 Task: Set "Default preset setting used" for "H.264/MPEG-4 Part 10/AVC encoder (x264)" to medium.
Action: Mouse moved to (123, 17)
Screenshot: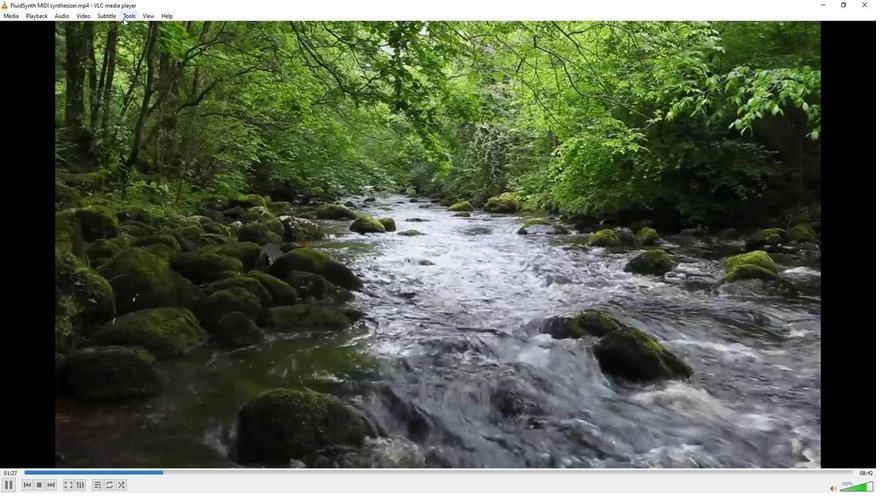 
Action: Mouse pressed left at (123, 17)
Screenshot: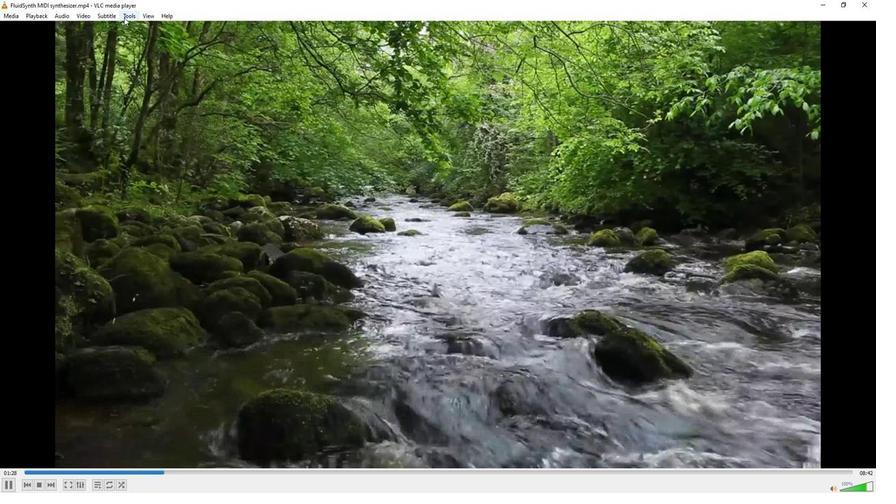 
Action: Mouse moved to (138, 123)
Screenshot: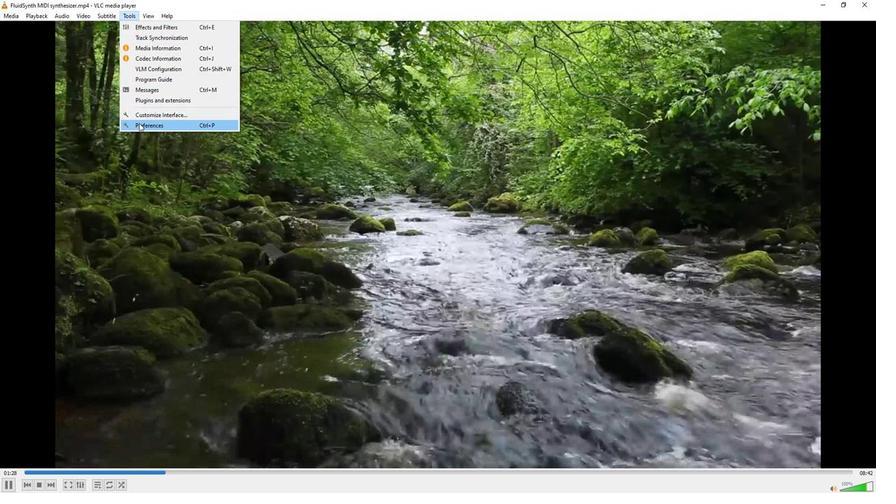 
Action: Mouse pressed left at (138, 123)
Screenshot: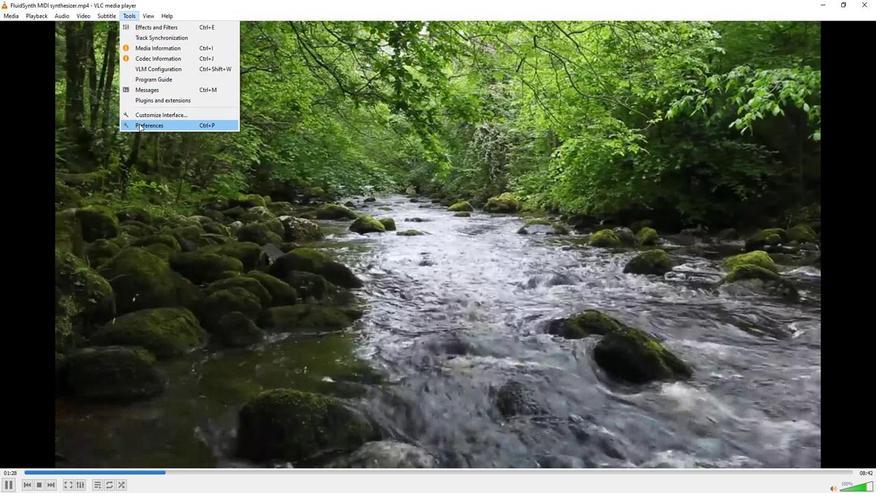 
Action: Mouse moved to (100, 384)
Screenshot: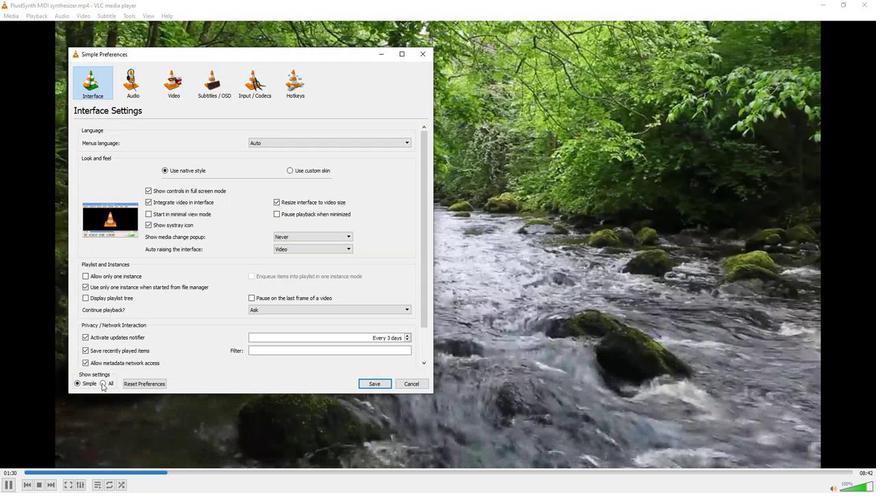 
Action: Mouse pressed left at (100, 384)
Screenshot: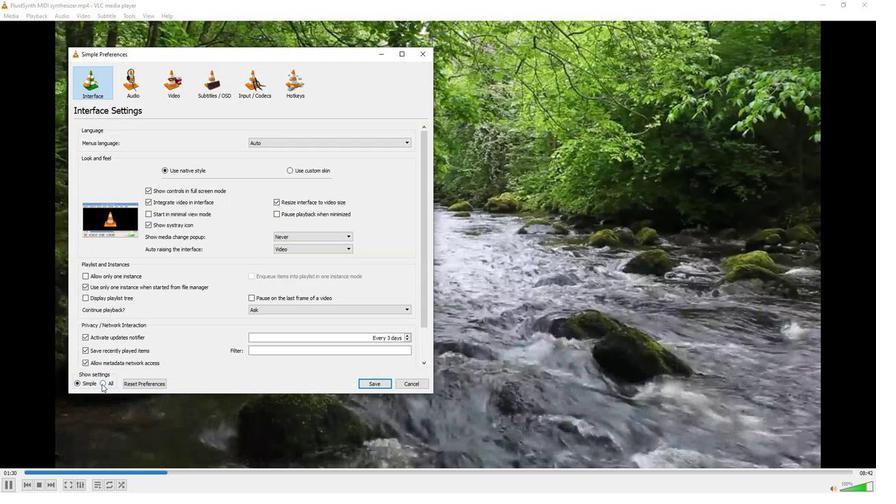 
Action: Mouse moved to (89, 292)
Screenshot: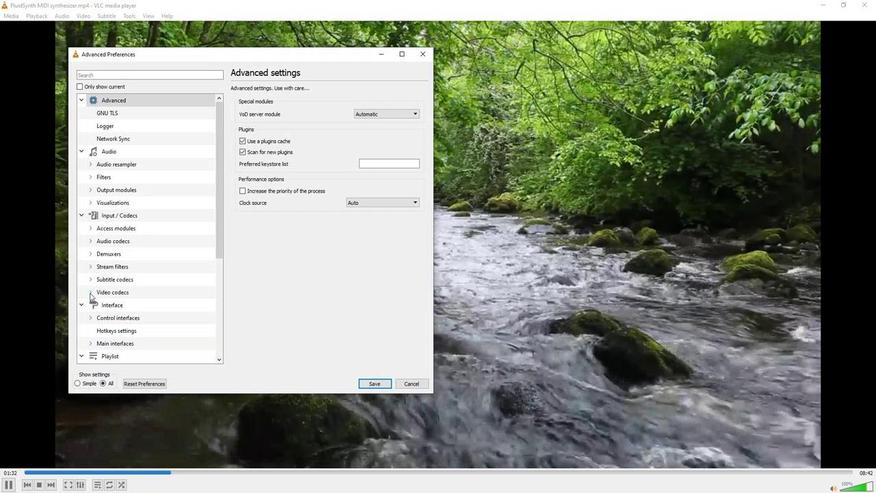 
Action: Mouse pressed left at (89, 292)
Screenshot: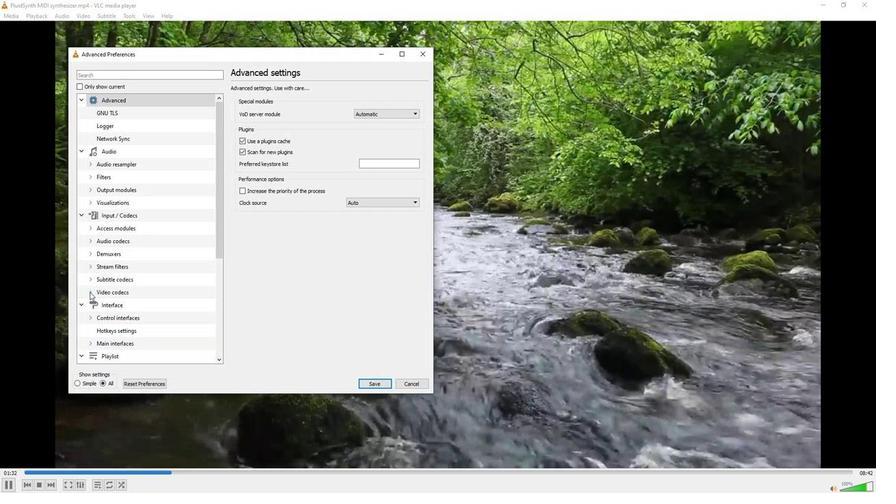 
Action: Mouse moved to (106, 321)
Screenshot: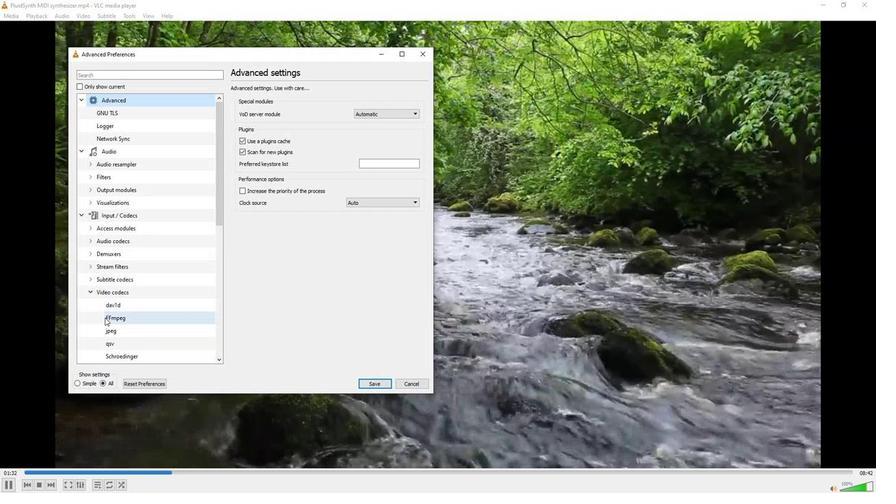 
Action: Mouse scrolled (106, 320) with delta (0, 0)
Screenshot: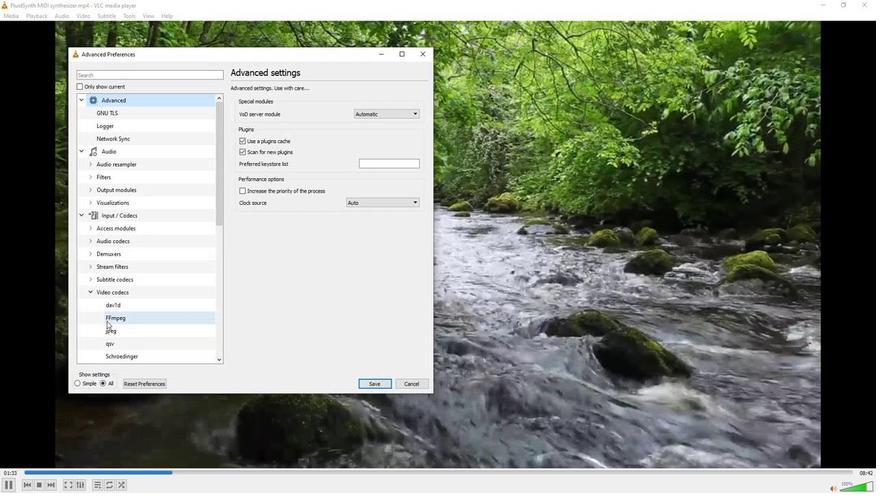 
Action: Mouse moved to (114, 358)
Screenshot: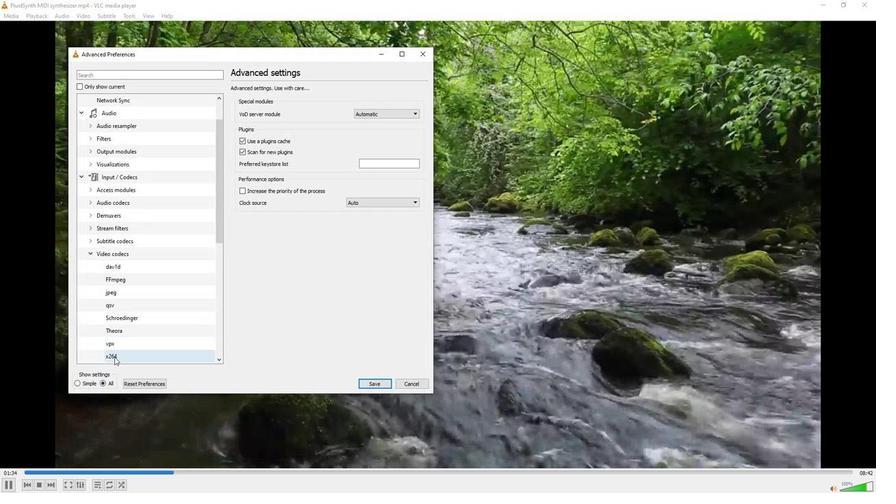 
Action: Mouse pressed left at (114, 358)
Screenshot: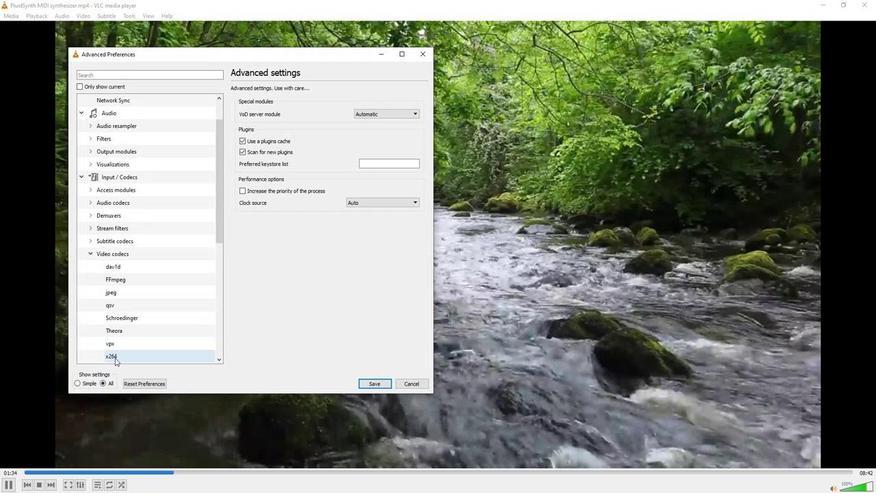 
Action: Mouse moved to (291, 328)
Screenshot: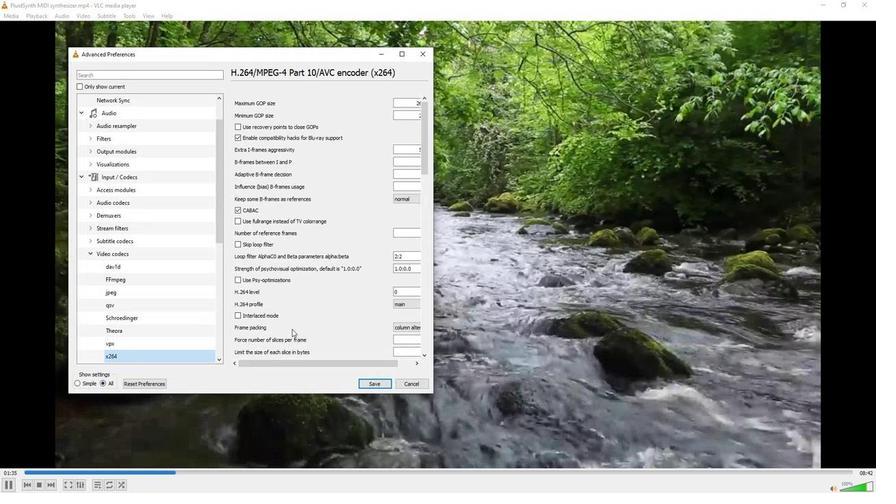 
Action: Mouse scrolled (291, 328) with delta (0, 0)
Screenshot: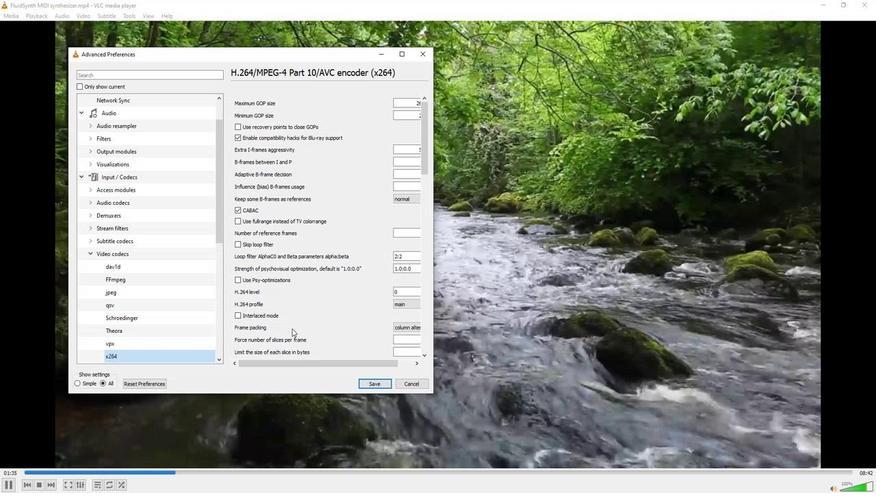 
Action: Mouse scrolled (291, 328) with delta (0, 0)
Screenshot: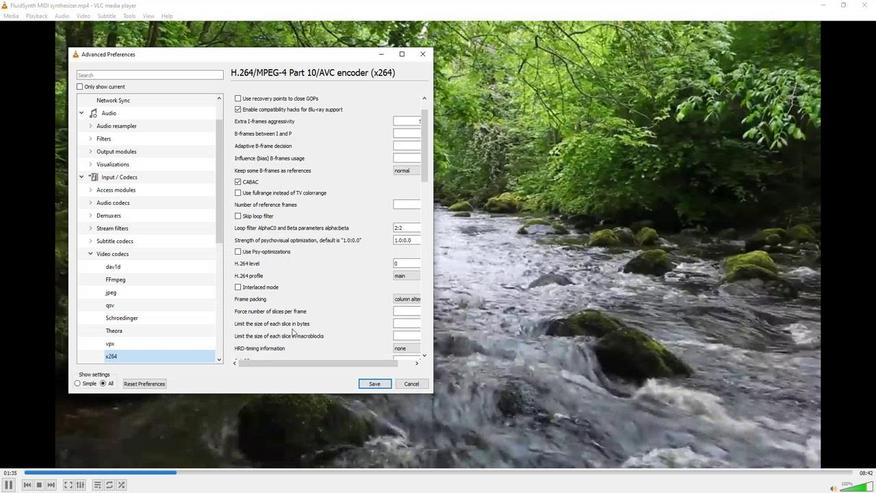 
Action: Mouse scrolled (291, 328) with delta (0, 0)
Screenshot: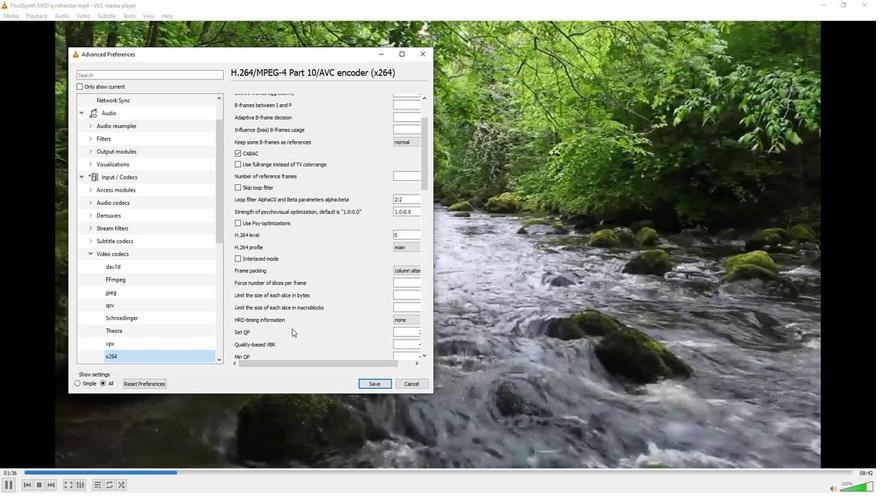 
Action: Mouse scrolled (291, 328) with delta (0, 0)
Screenshot: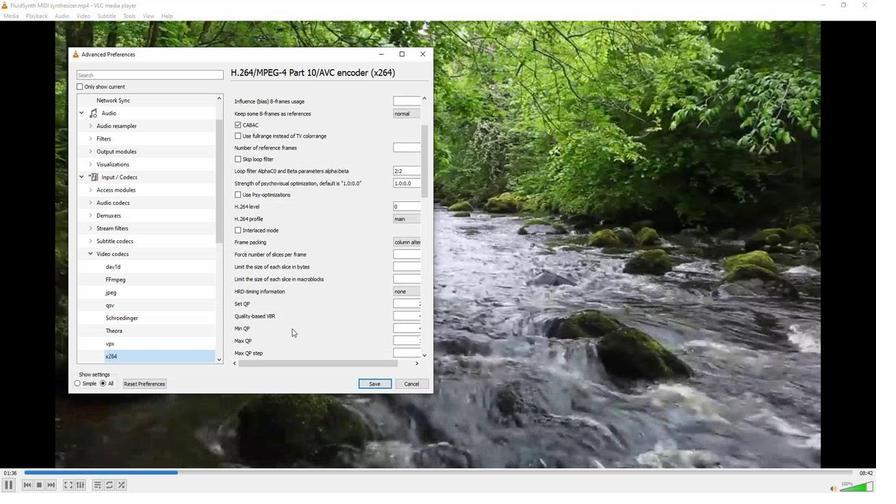 
Action: Mouse scrolled (291, 328) with delta (0, 0)
Screenshot: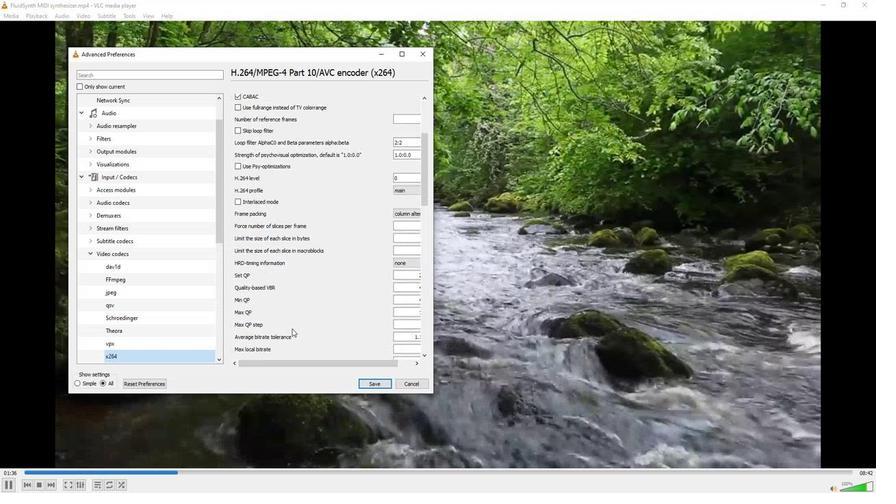 
Action: Mouse scrolled (291, 328) with delta (0, 0)
Screenshot: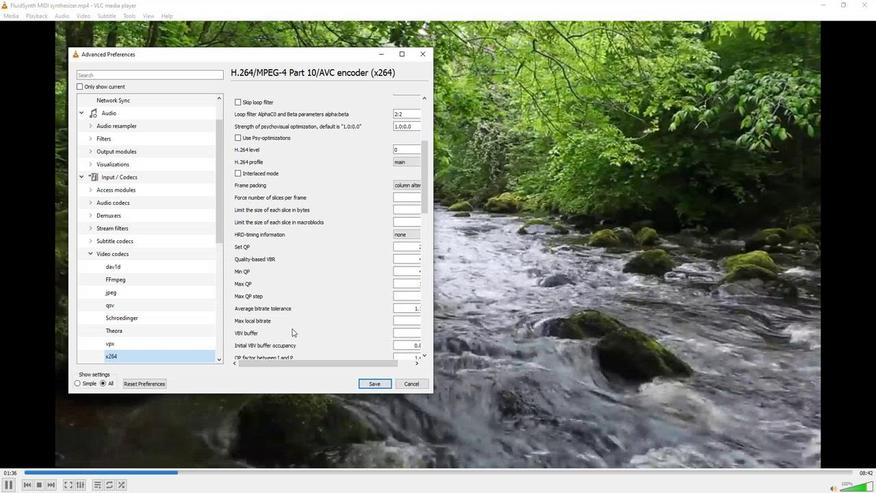 
Action: Mouse scrolled (291, 328) with delta (0, 0)
Screenshot: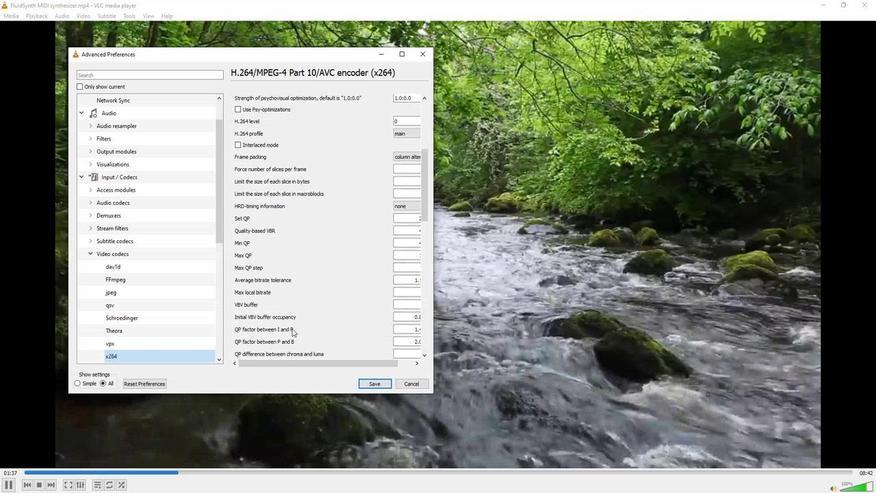 
Action: Mouse scrolled (291, 328) with delta (0, 0)
Screenshot: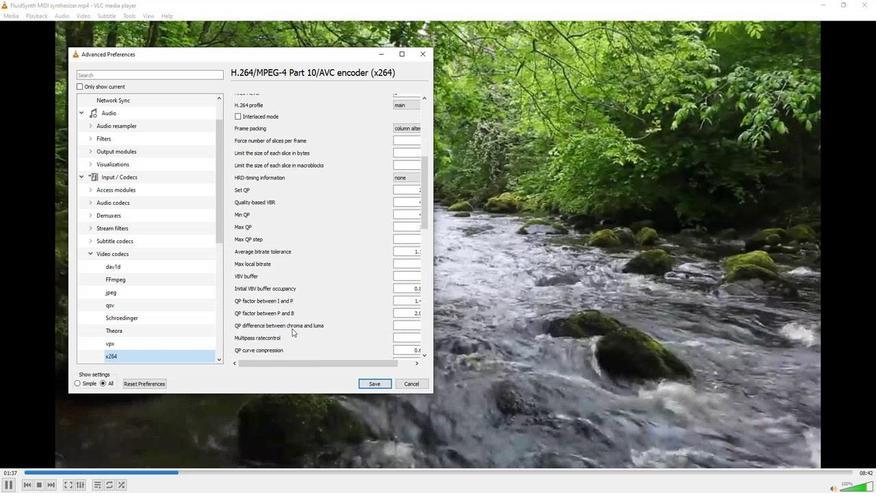 
Action: Mouse scrolled (291, 328) with delta (0, 0)
Screenshot: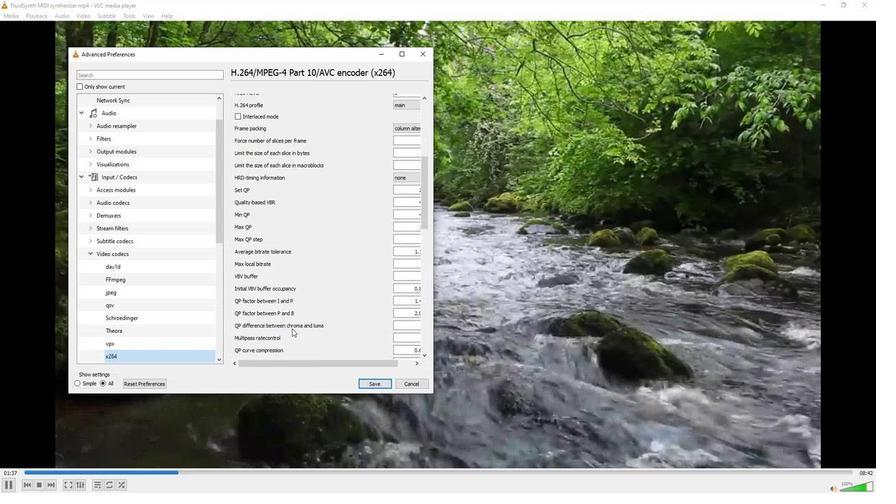 
Action: Mouse scrolled (291, 328) with delta (0, 0)
Screenshot: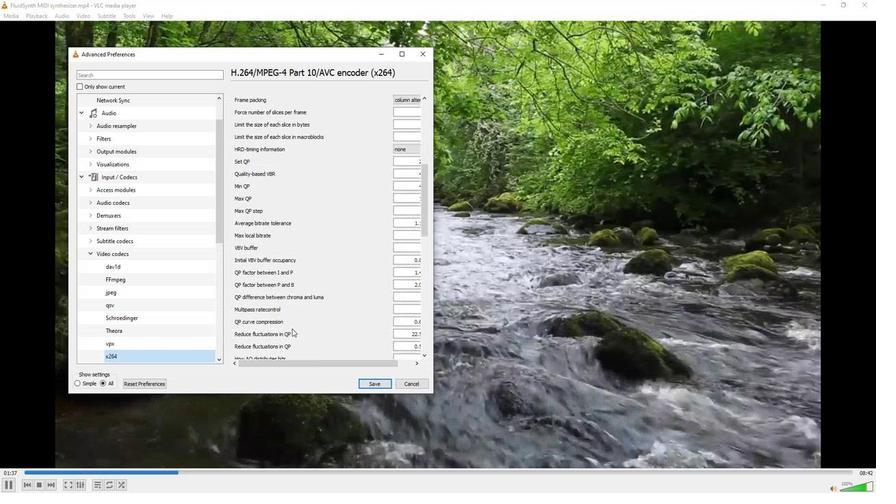 
Action: Mouse scrolled (291, 328) with delta (0, 0)
Screenshot: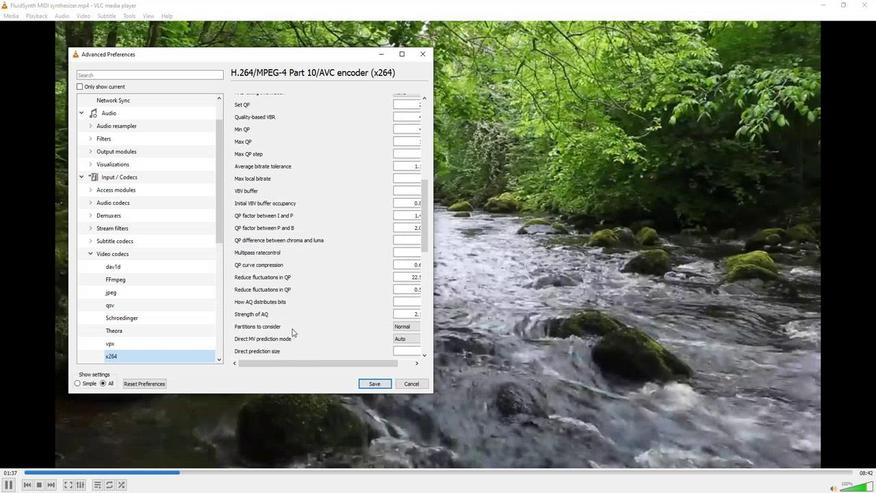 
Action: Mouse scrolled (291, 328) with delta (0, 0)
Screenshot: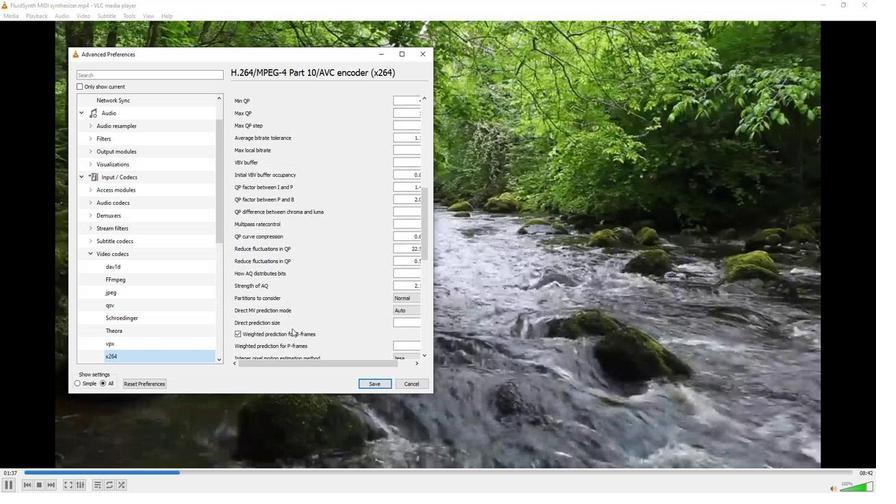 
Action: Mouse scrolled (291, 328) with delta (0, 0)
Screenshot: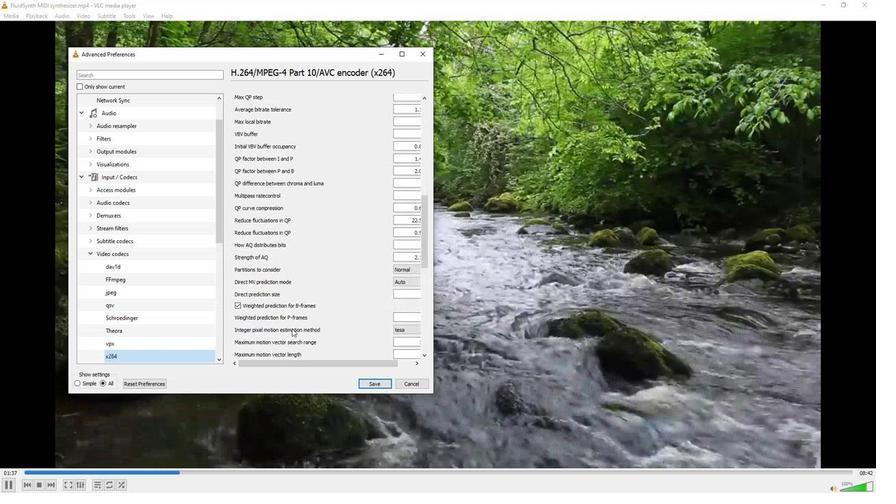 
Action: Mouse scrolled (291, 328) with delta (0, 0)
Screenshot: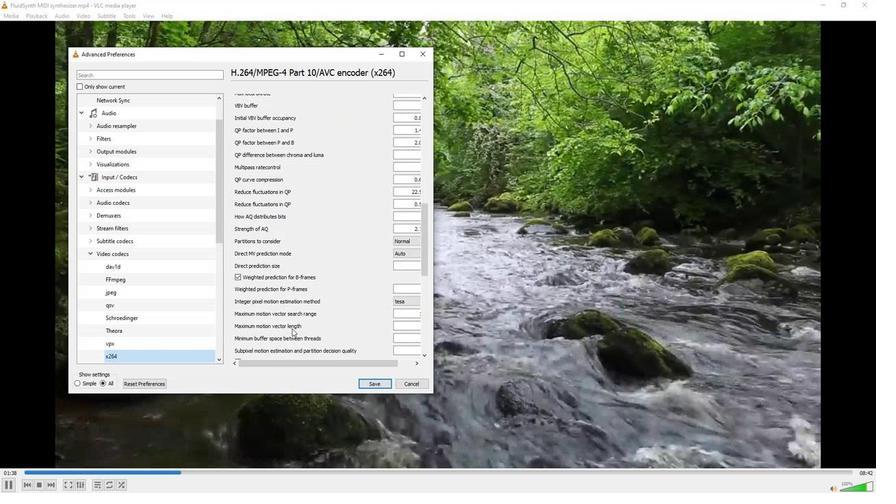 
Action: Mouse scrolled (291, 328) with delta (0, 0)
Screenshot: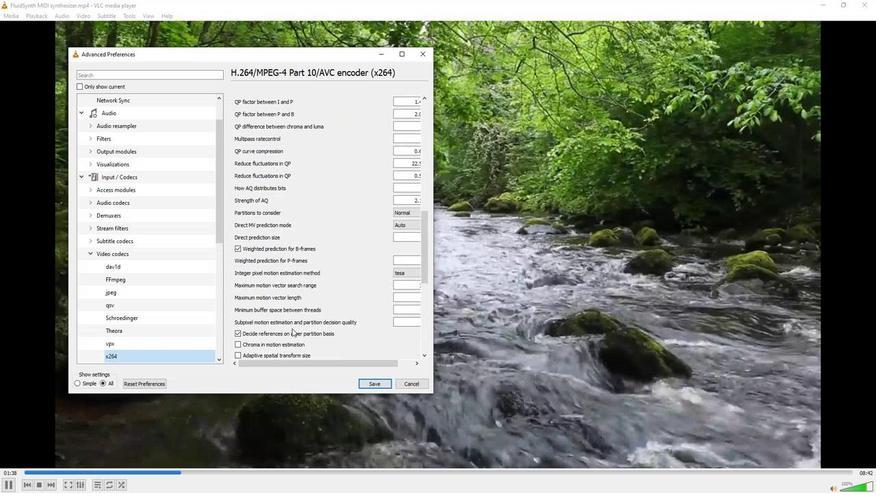 
Action: Mouse scrolled (291, 328) with delta (0, 0)
Screenshot: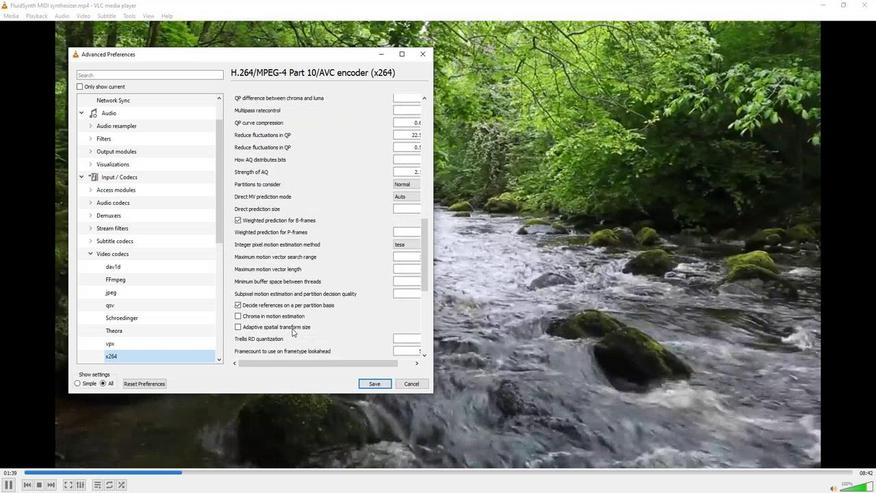
Action: Mouse scrolled (291, 328) with delta (0, 0)
Screenshot: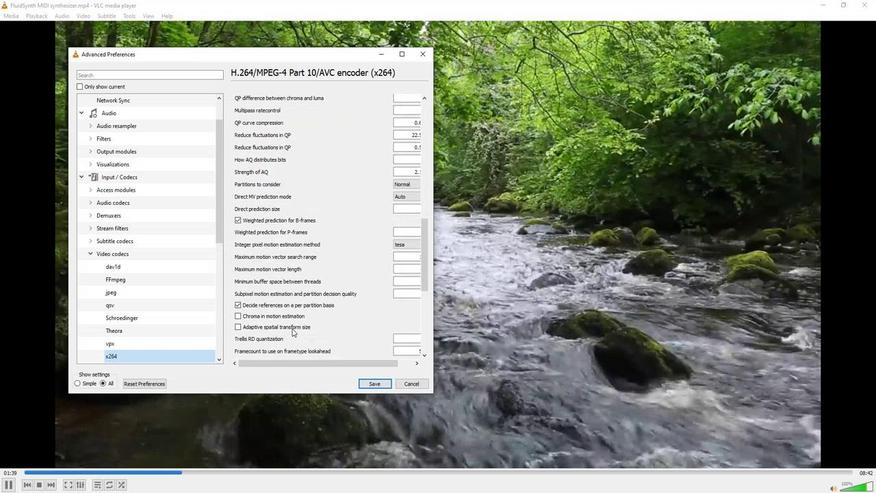 
Action: Mouse scrolled (291, 328) with delta (0, 0)
Screenshot: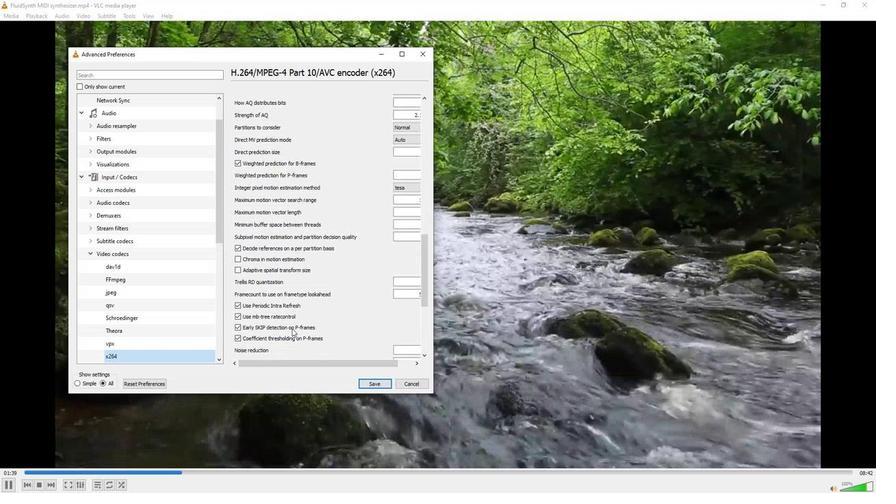 
Action: Mouse scrolled (291, 328) with delta (0, 0)
Screenshot: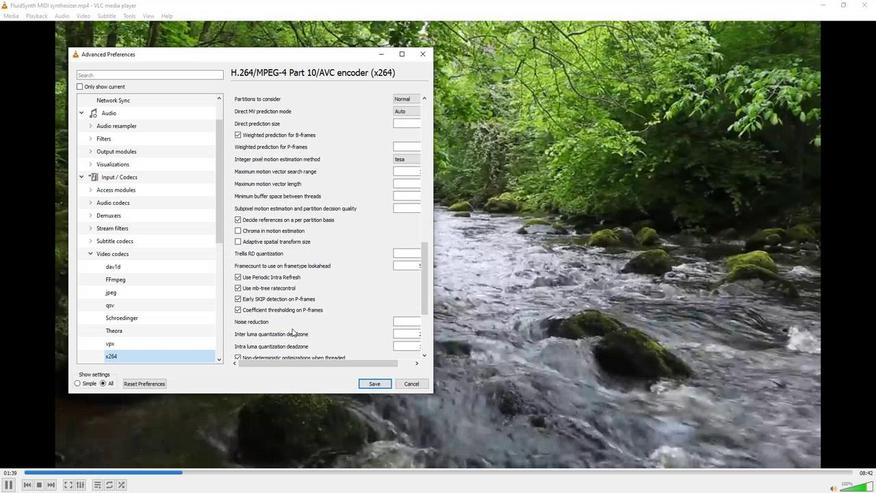 
Action: Mouse scrolled (291, 328) with delta (0, 0)
Screenshot: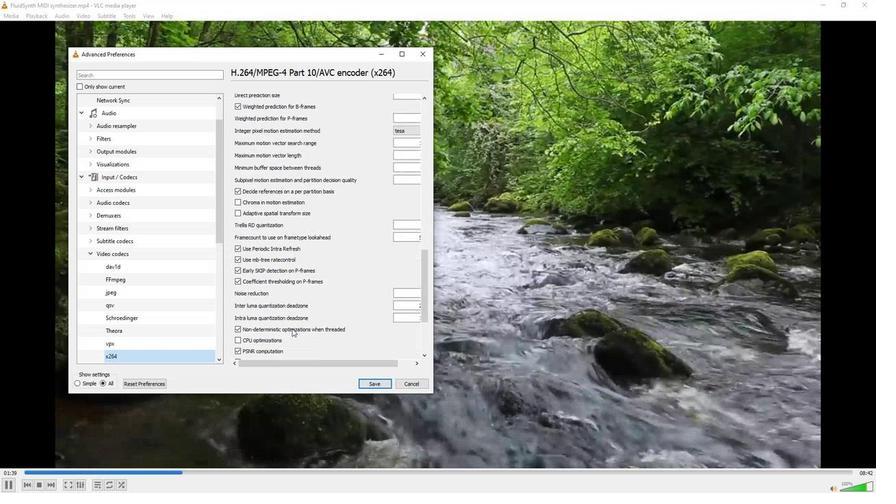 
Action: Mouse scrolled (291, 328) with delta (0, 0)
Screenshot: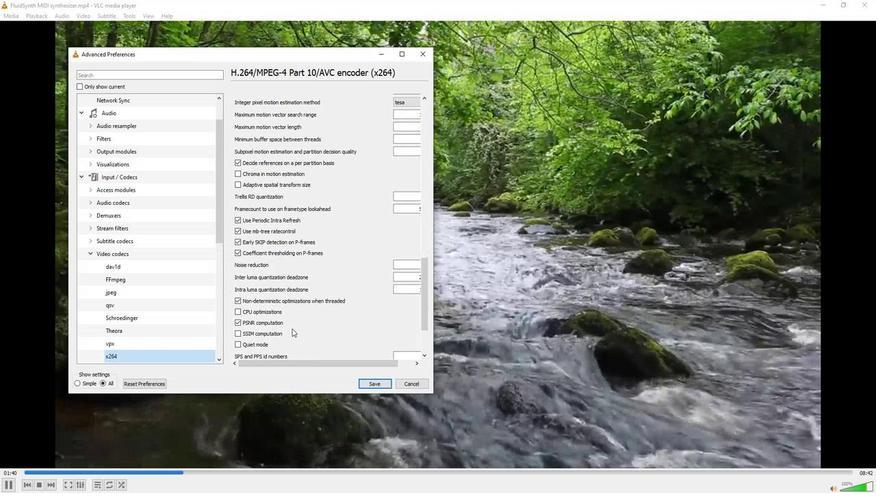 
Action: Mouse scrolled (291, 328) with delta (0, 0)
Screenshot: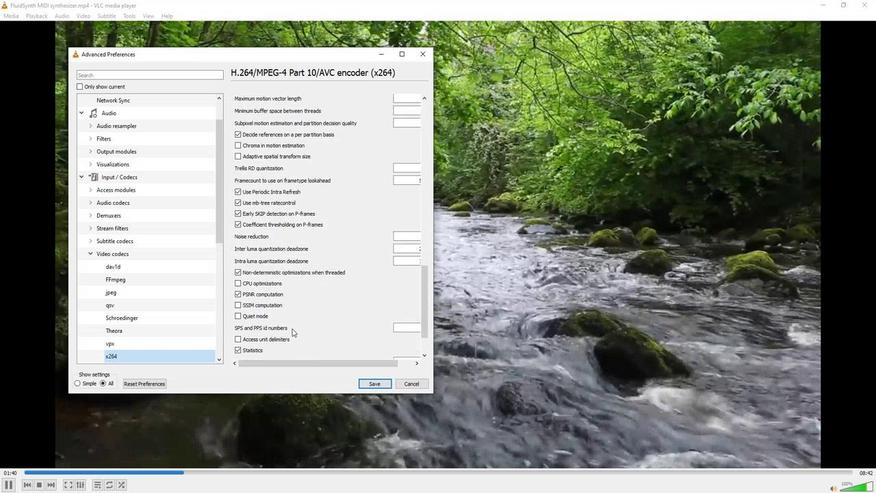 
Action: Mouse scrolled (291, 328) with delta (0, 0)
Screenshot: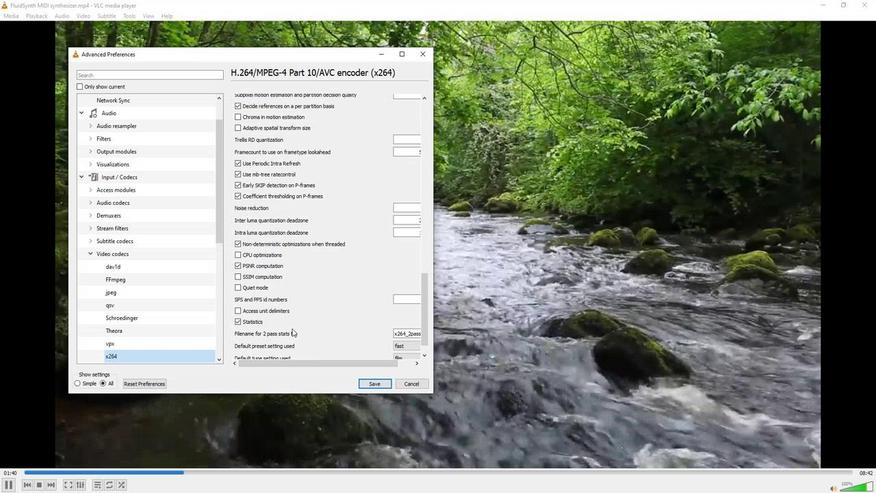 
Action: Mouse scrolled (291, 328) with delta (0, 0)
Screenshot: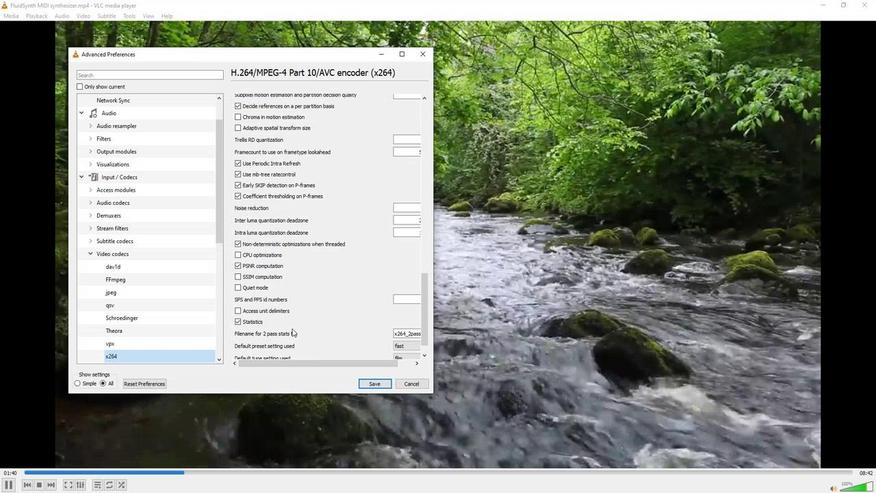 
Action: Mouse moved to (401, 327)
Screenshot: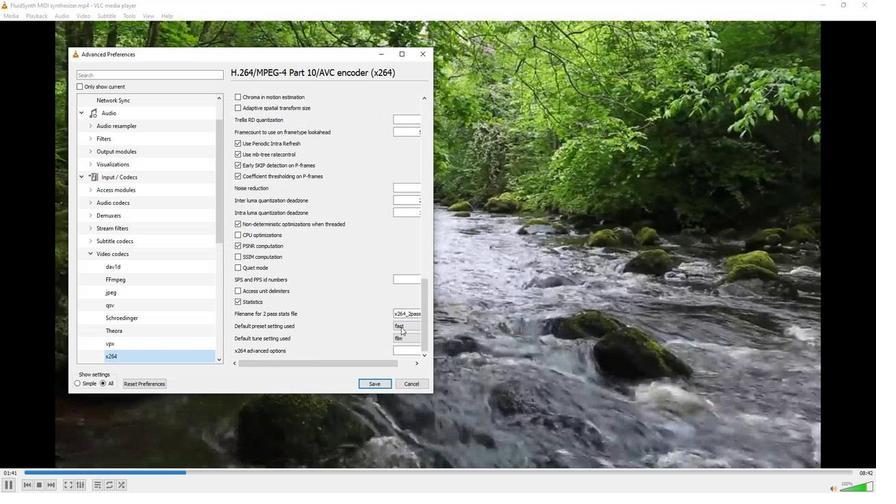 
Action: Mouse pressed left at (401, 327)
Screenshot: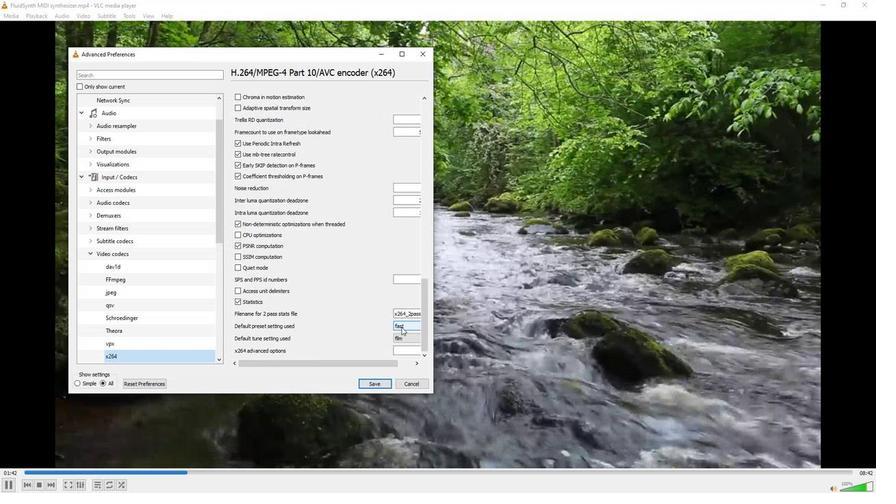 
Action: Mouse moved to (399, 364)
Screenshot: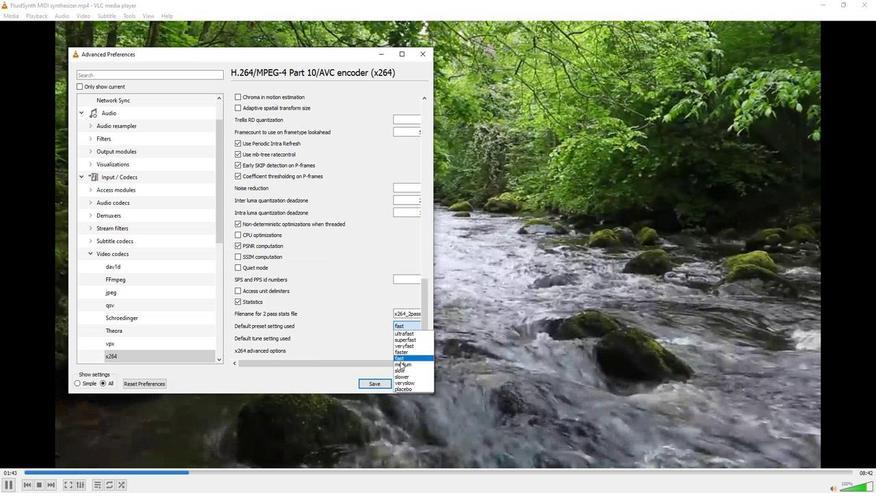 
Action: Mouse pressed left at (399, 364)
Screenshot: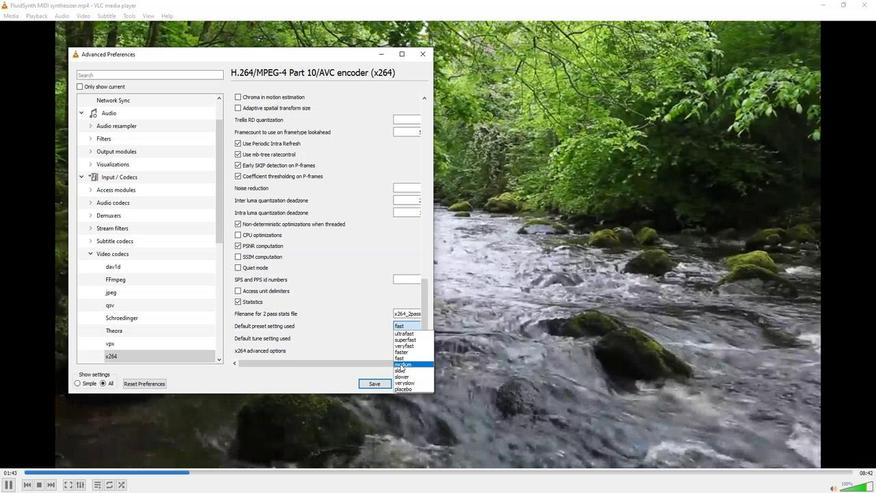 
